 Task: Make in the project TridentForge an epic 'Data Analytics Implementation'.
Action: Mouse moved to (173, 53)
Screenshot: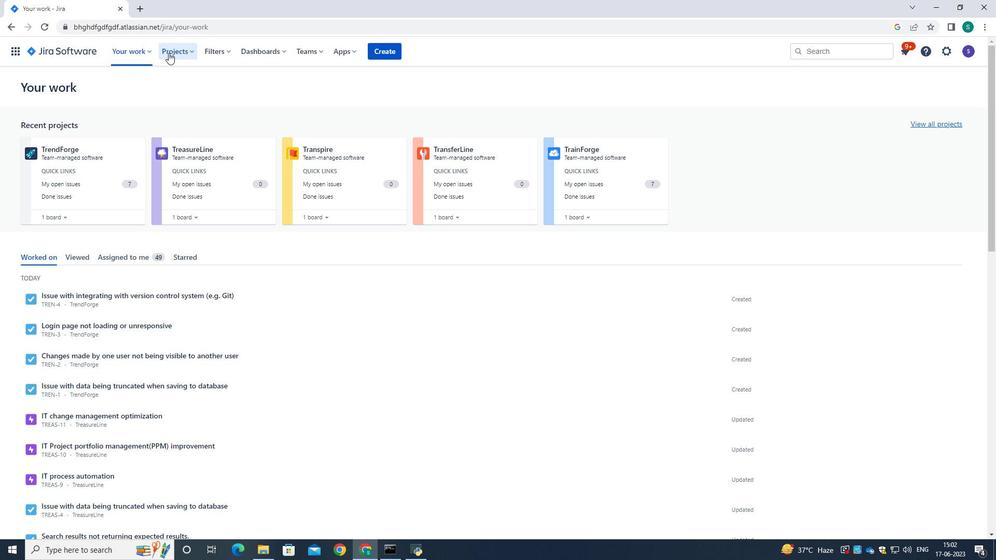 
Action: Mouse pressed left at (173, 53)
Screenshot: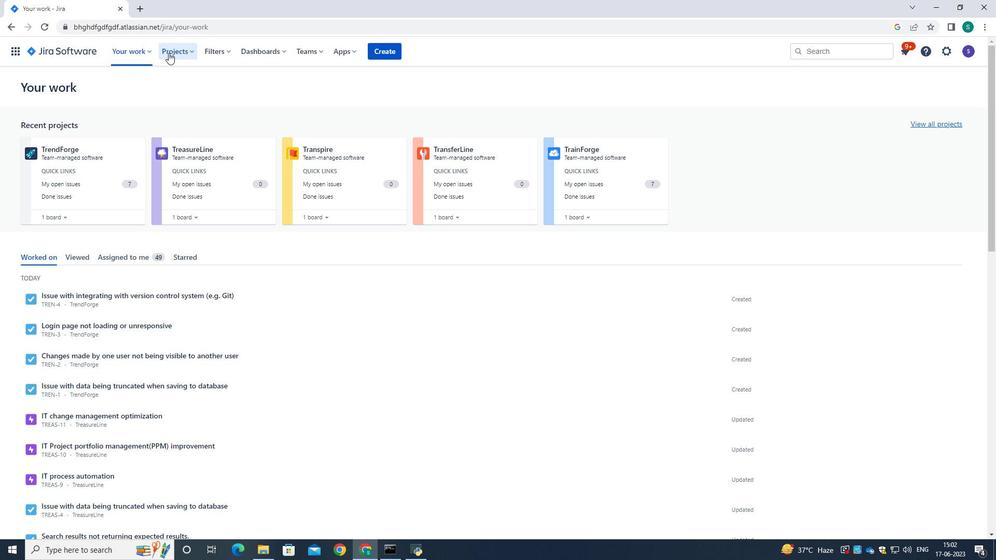 
Action: Mouse moved to (186, 98)
Screenshot: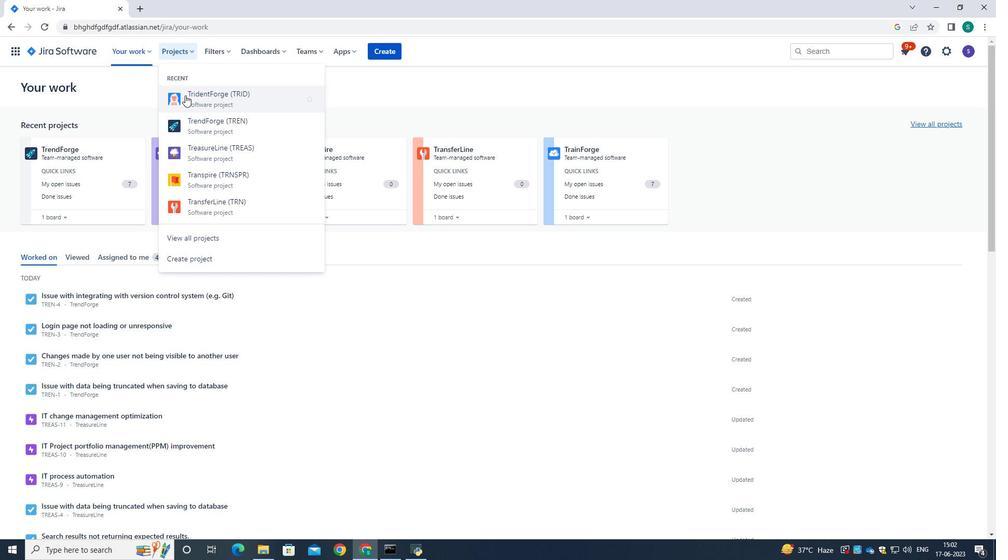 
Action: Mouse pressed left at (186, 98)
Screenshot: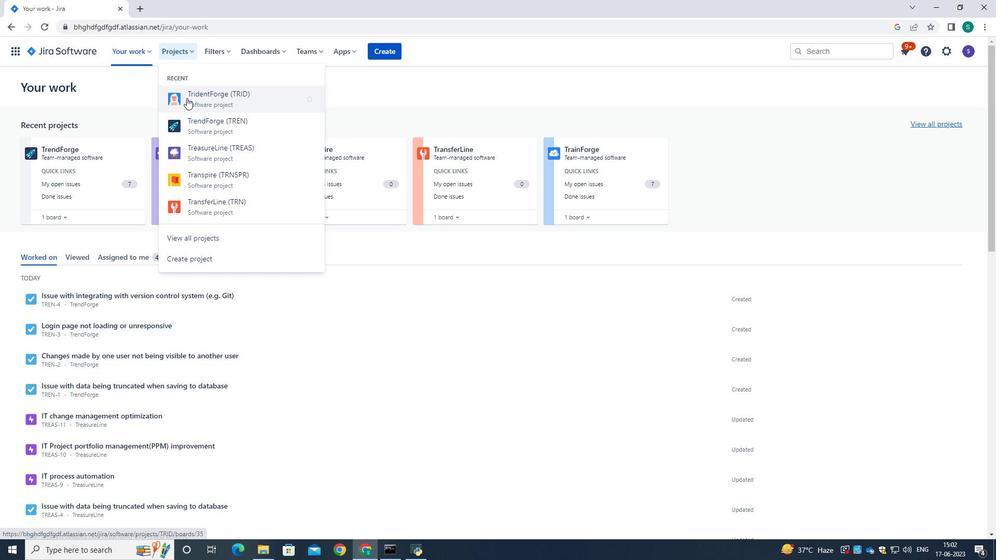 
Action: Mouse moved to (60, 156)
Screenshot: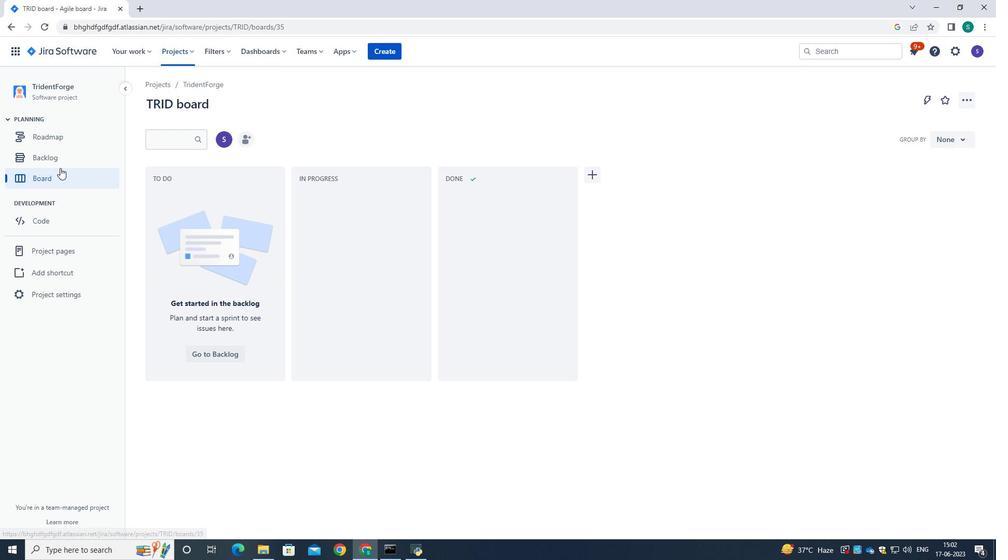 
Action: Mouse pressed left at (60, 156)
Screenshot: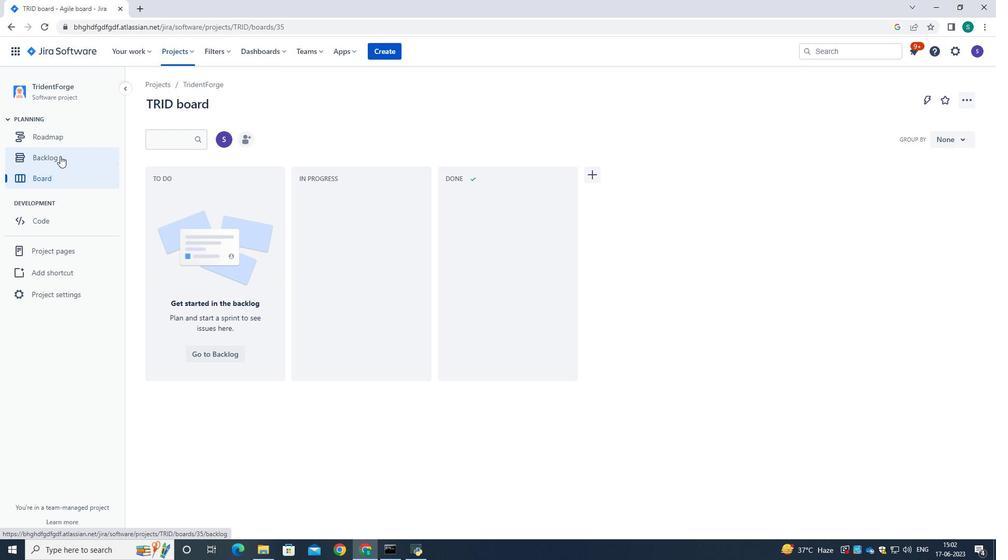 
Action: Mouse moved to (209, 363)
Screenshot: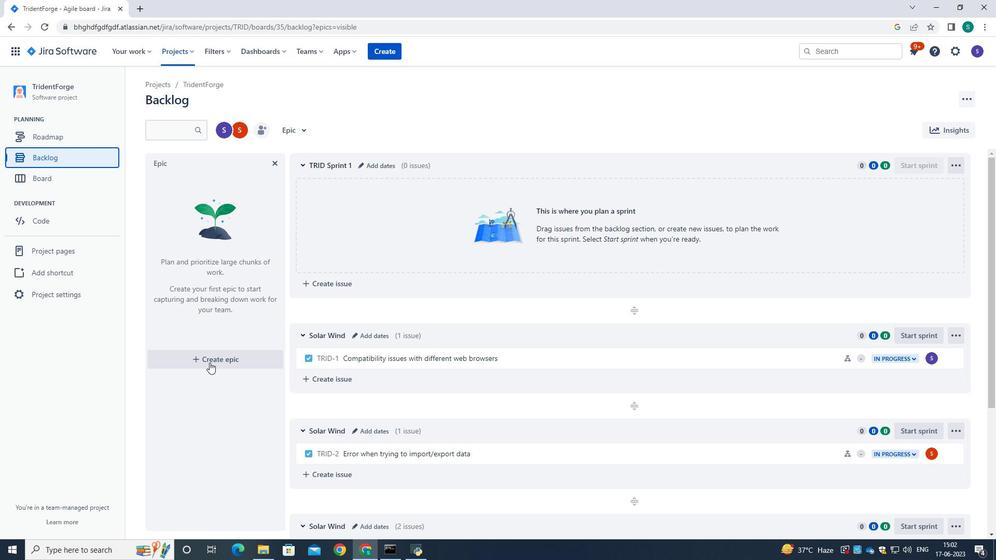 
Action: Mouse pressed left at (209, 363)
Screenshot: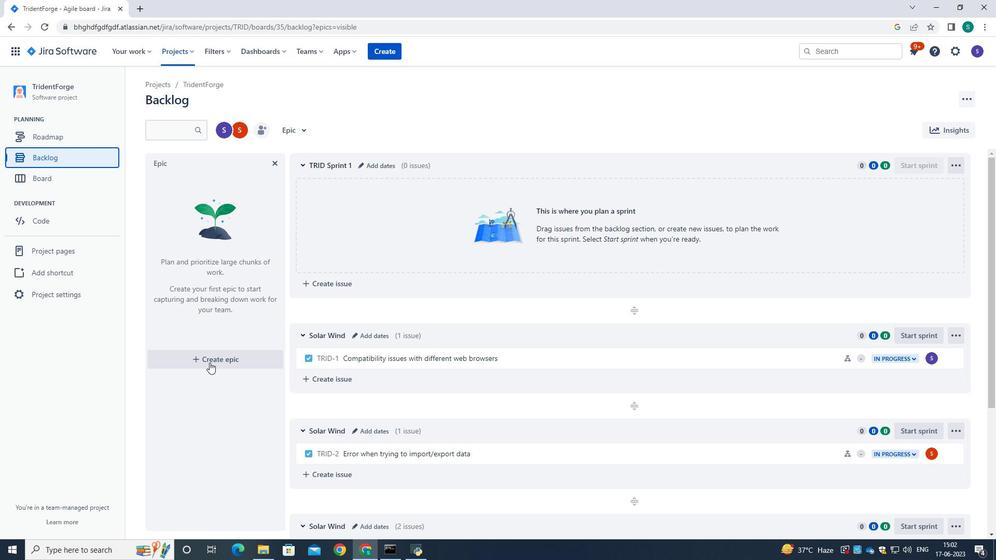 
Action: Mouse moved to (211, 352)
Screenshot: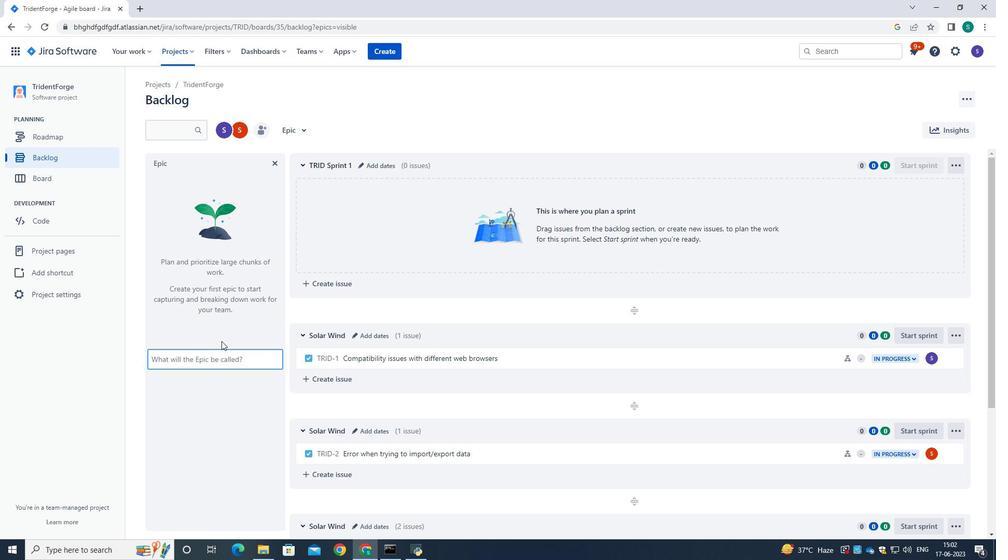 
Action: Mouse pressed left at (211, 352)
Screenshot: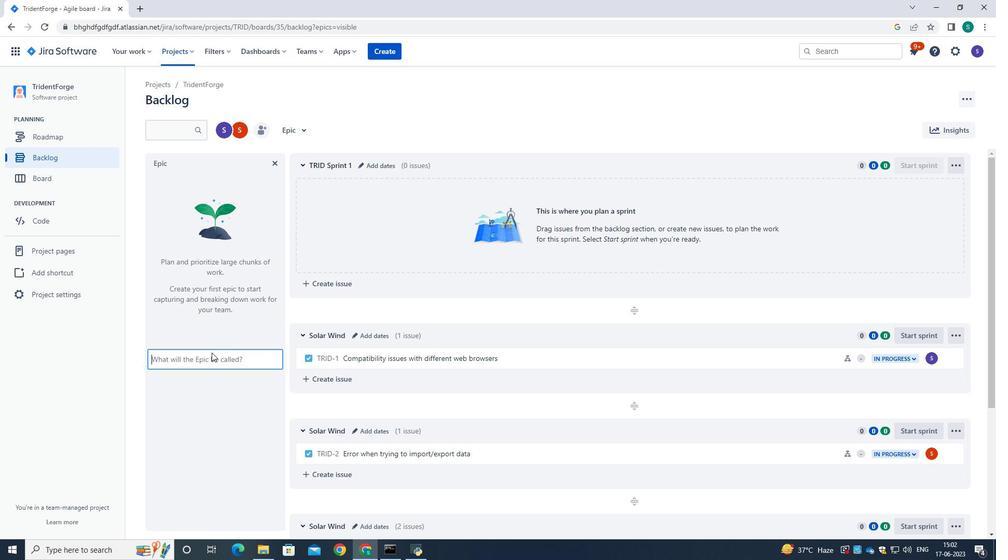 
Action: Key pressed <Key.caps_lock>D<Key.caps_lock>at
Screenshot: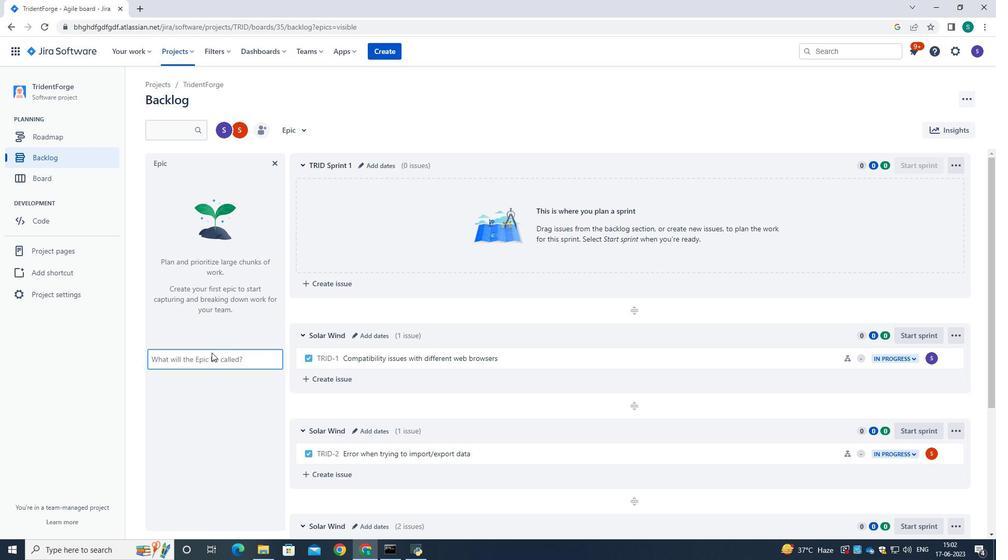 
Action: Mouse moved to (198, 361)
Screenshot: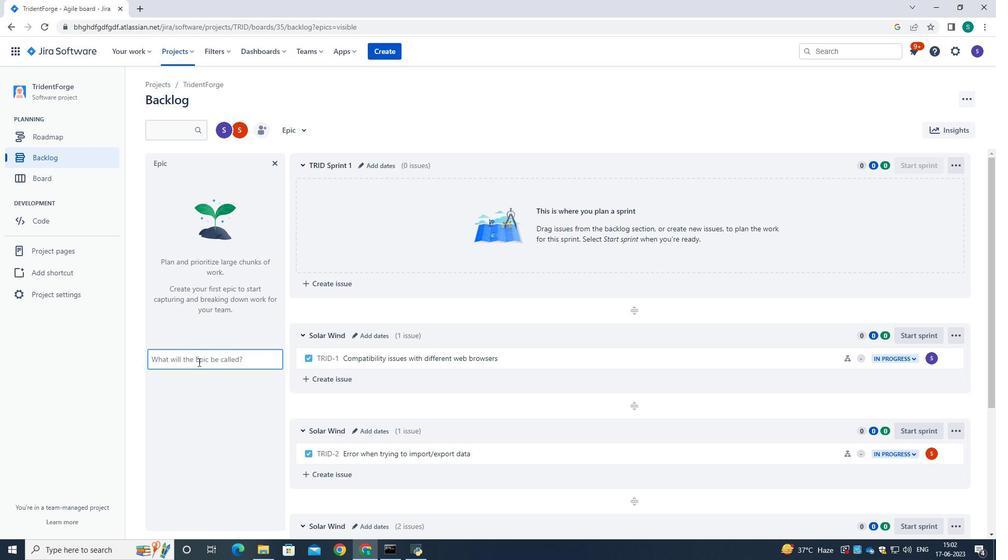 
Action: Mouse pressed left at (198, 361)
Screenshot: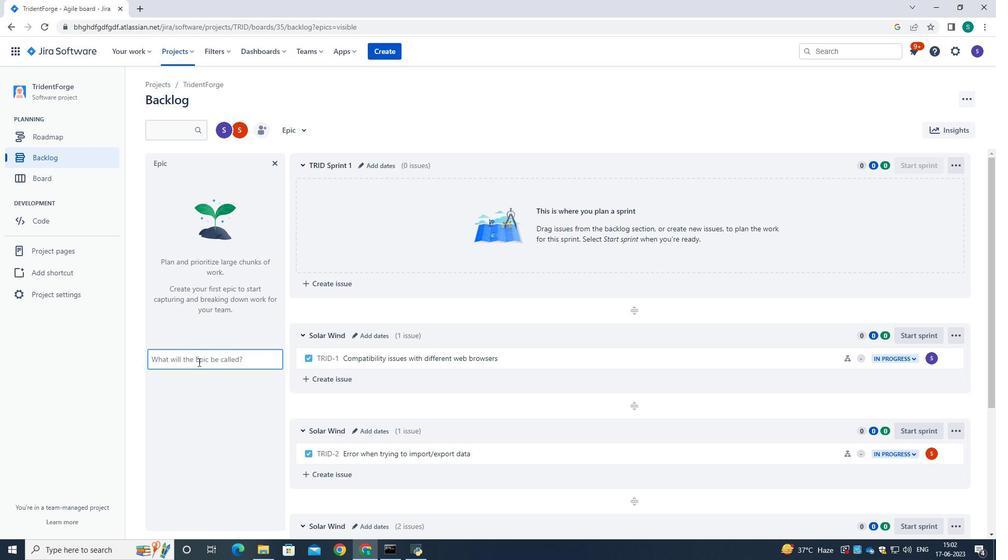 
Action: Key pressed <Key.caps_lock>D<Key.caps_lock><Key.backspace>d<Key.caps_lock>ATA<Key.space><Key.caps_lock>a<Key.caps_lock>NALYS<Key.backspace><Key.backspace>YTICS<Key.space><Key.caps_lock>i<Key.caps_lock>MPLENTATION<Key.enter>
Screenshot: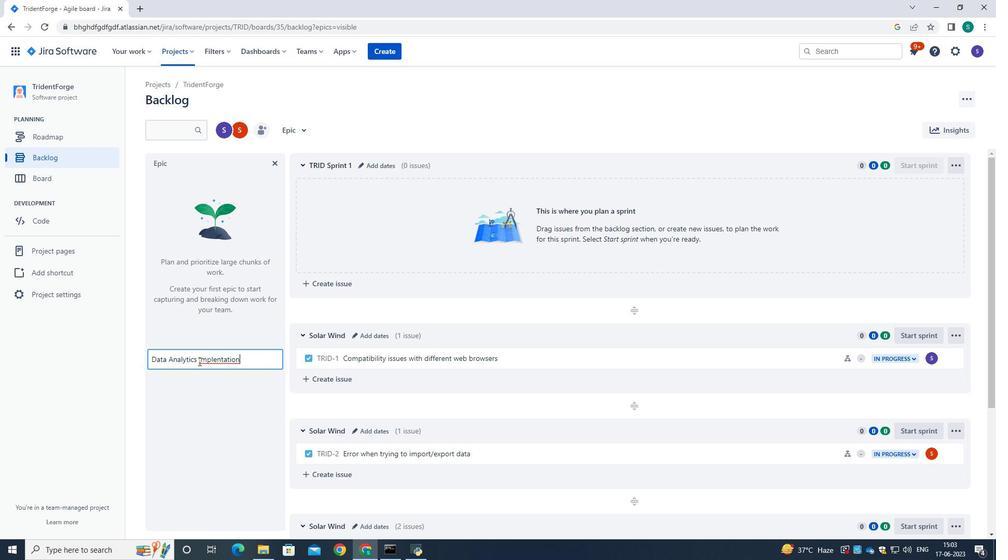 
Action: Mouse moved to (204, 319)
Screenshot: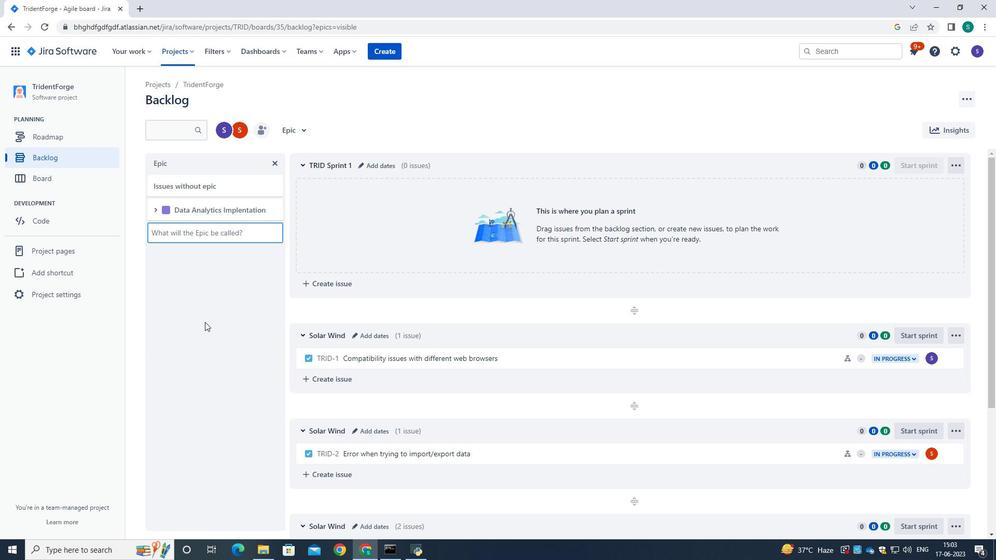 
Action: Mouse pressed left at (204, 319)
Screenshot: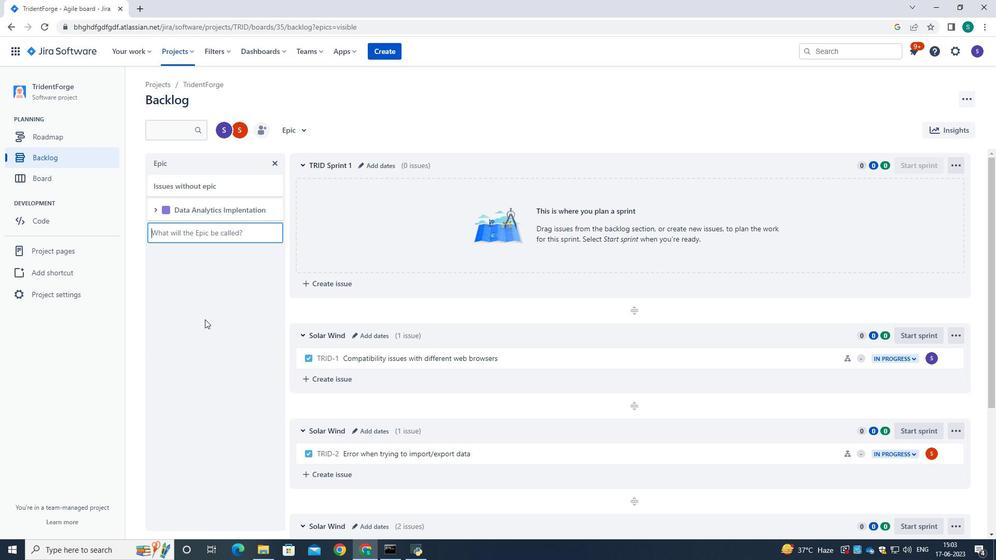 
